 Task: Change the language to Francais.
Action: Mouse moved to (106, 150)
Screenshot: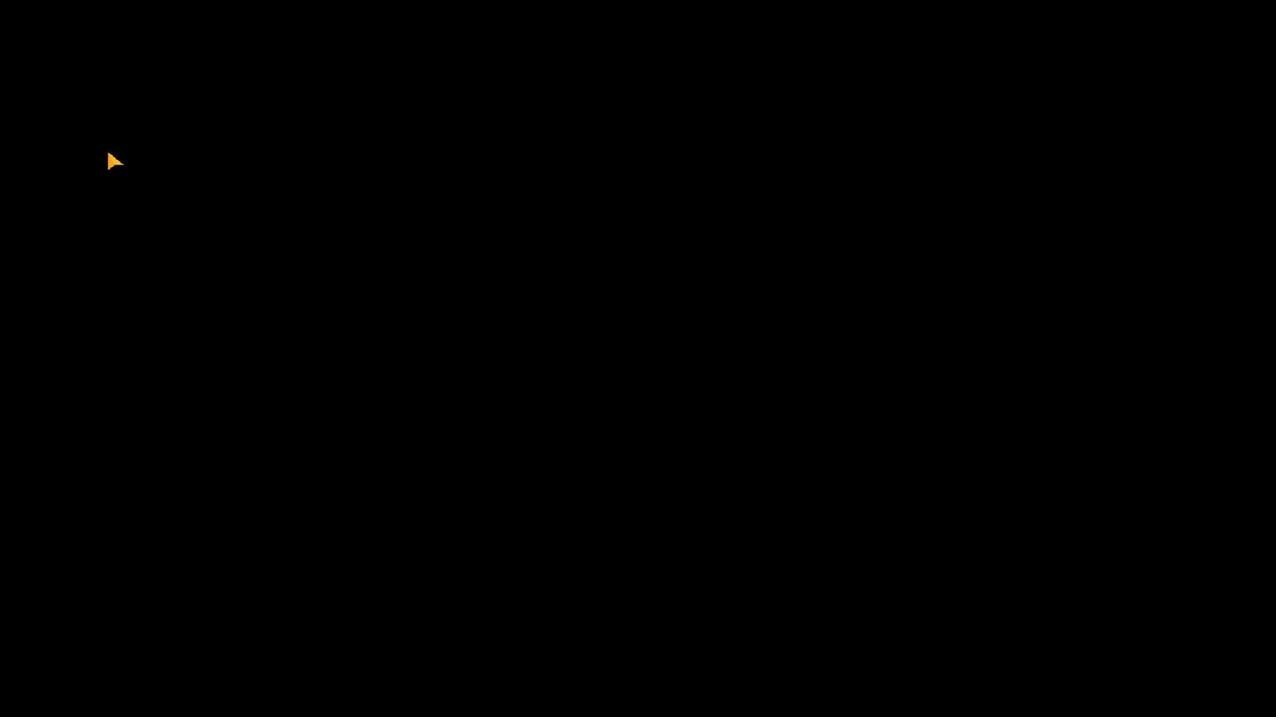 
Action: Mouse pressed left at (106, 150)
Screenshot: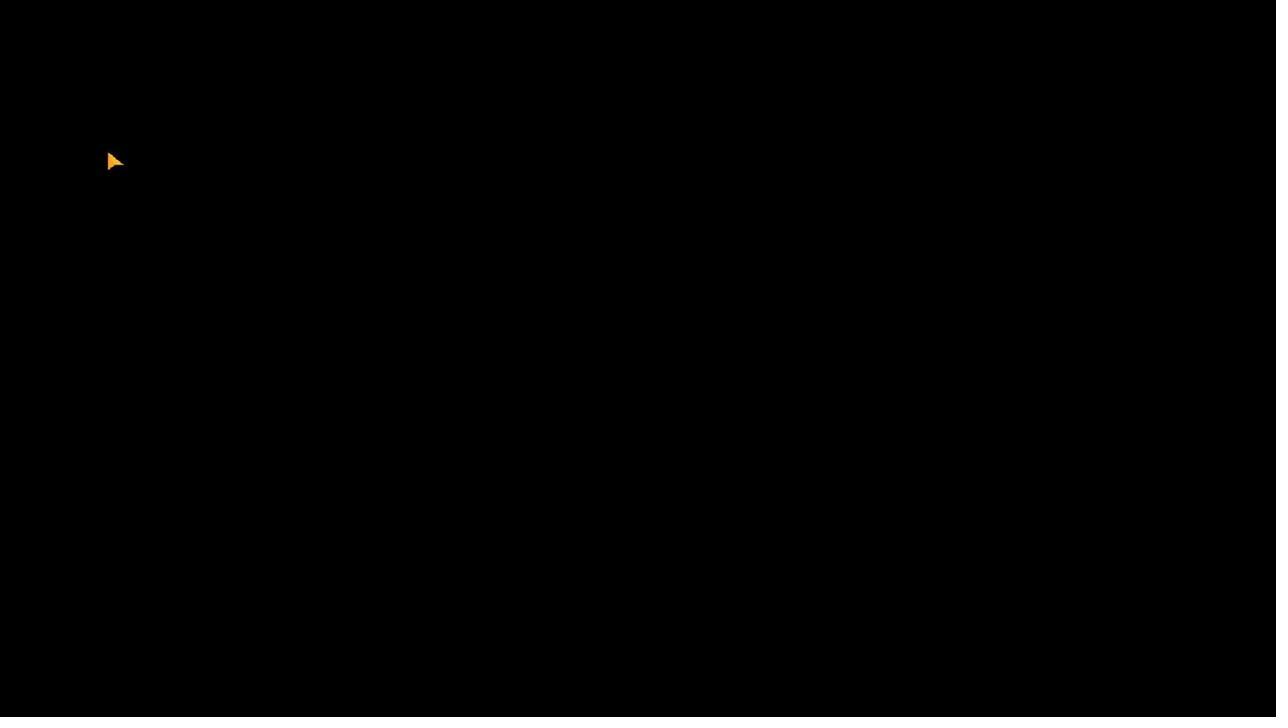 
Action: Mouse moved to (146, 198)
Screenshot: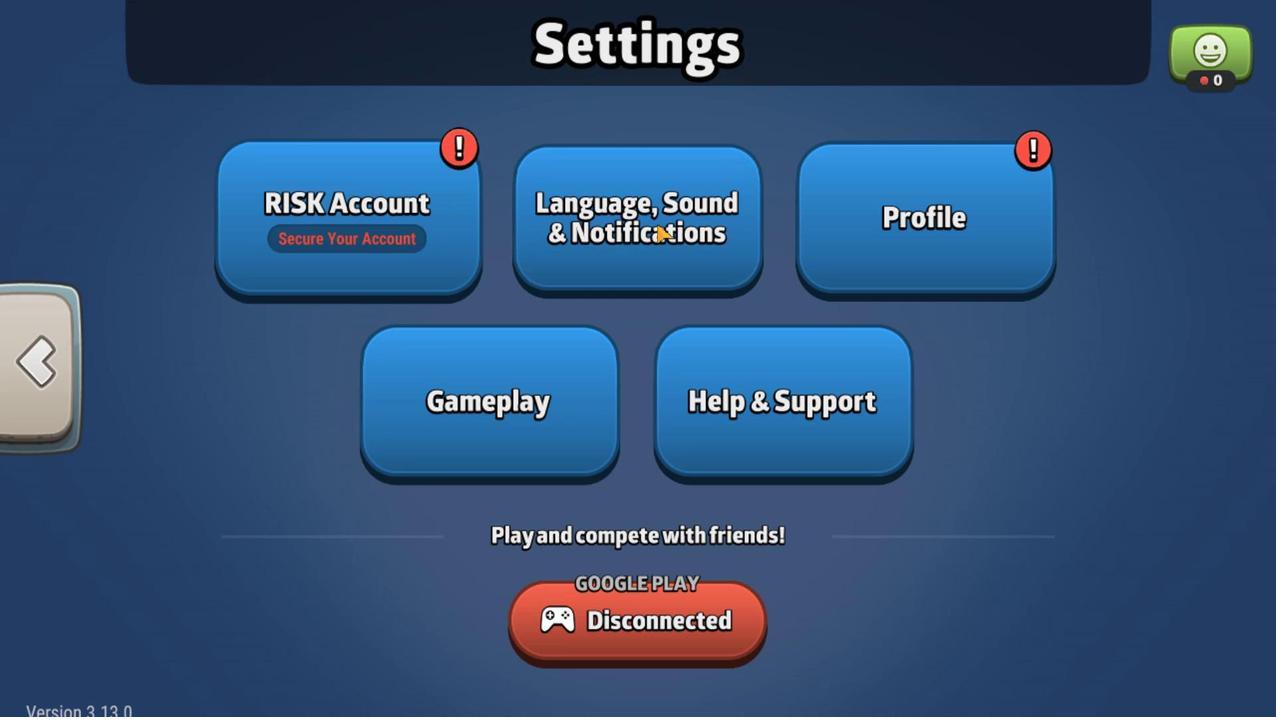 
Action: Mouse pressed left at (146, 198)
Screenshot: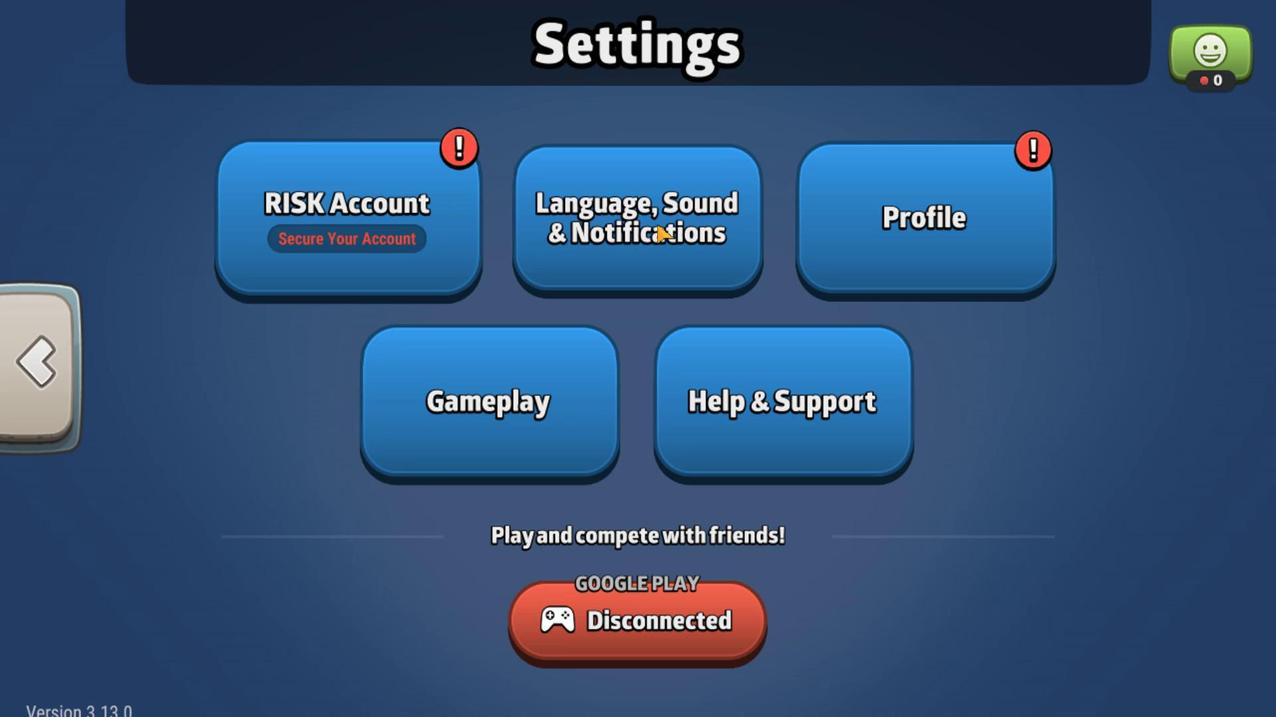 
Action: Mouse moved to (582, 240)
Screenshot: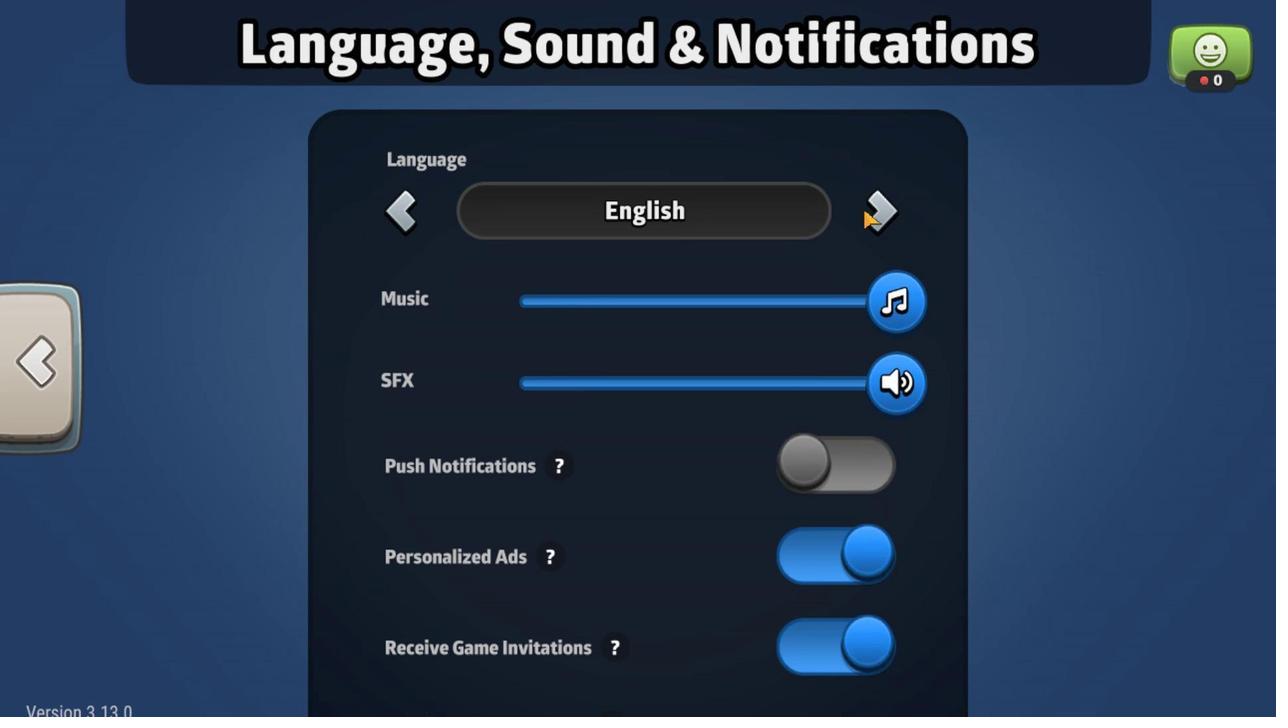 
Action: Mouse pressed left at (582, 240)
Screenshot: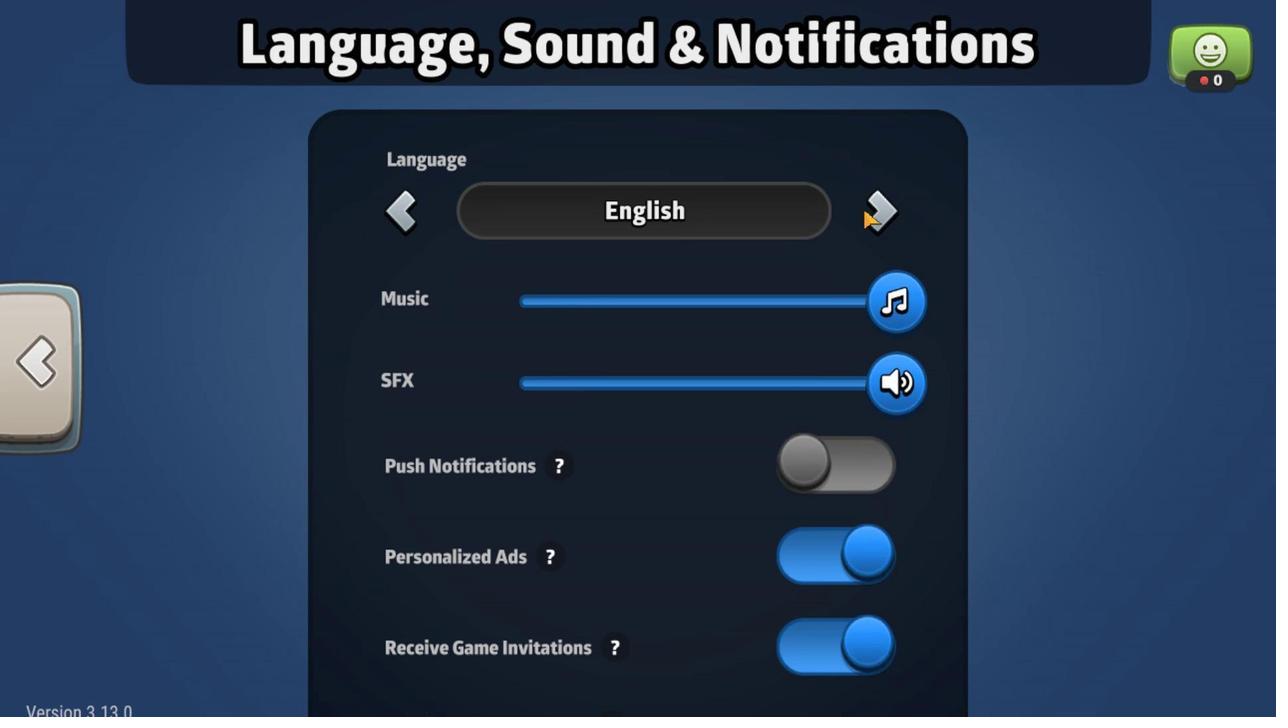 
Action: Mouse moved to (756, 231)
Screenshot: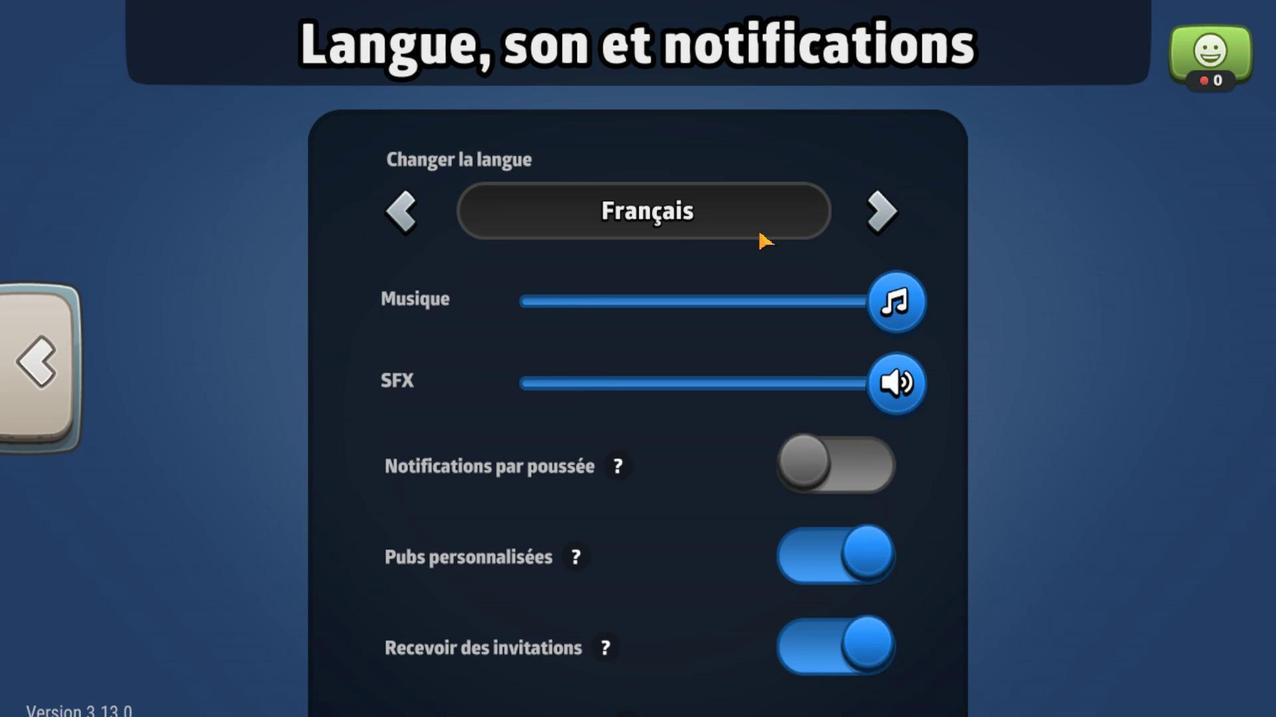 
Action: Mouse pressed left at (756, 231)
Screenshot: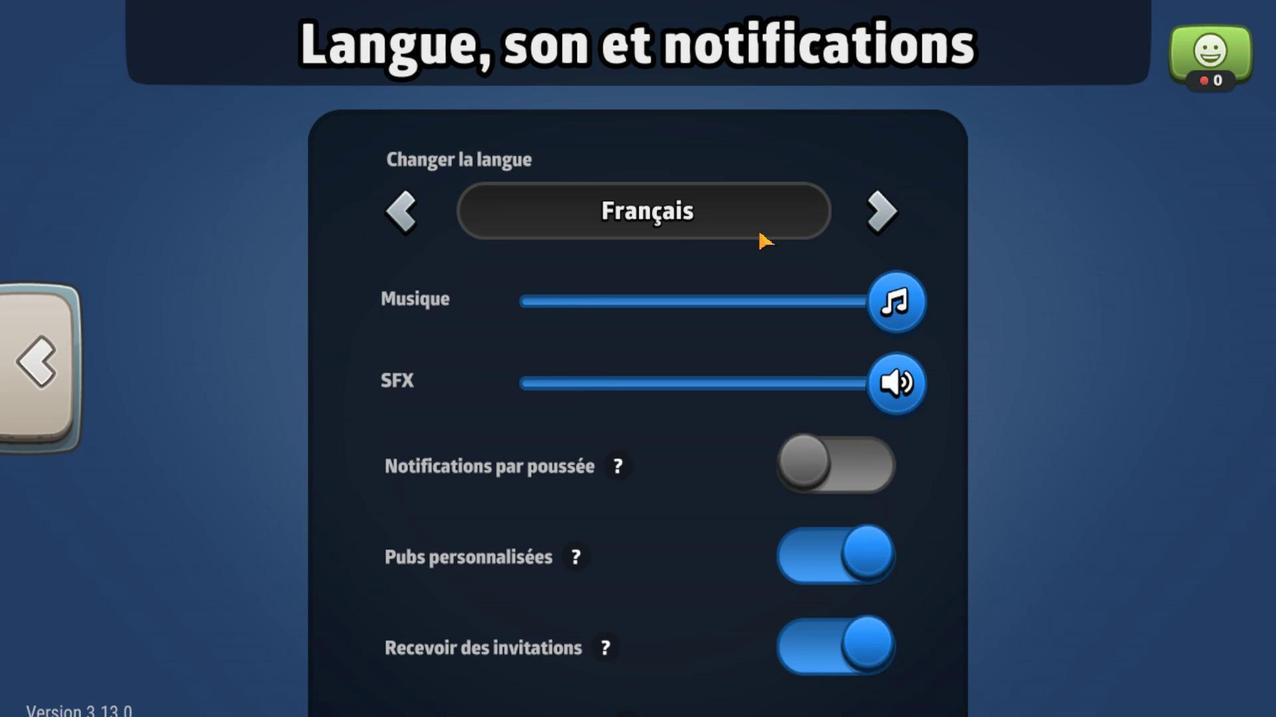 
Action: Mouse moved to (663, 244)
Screenshot: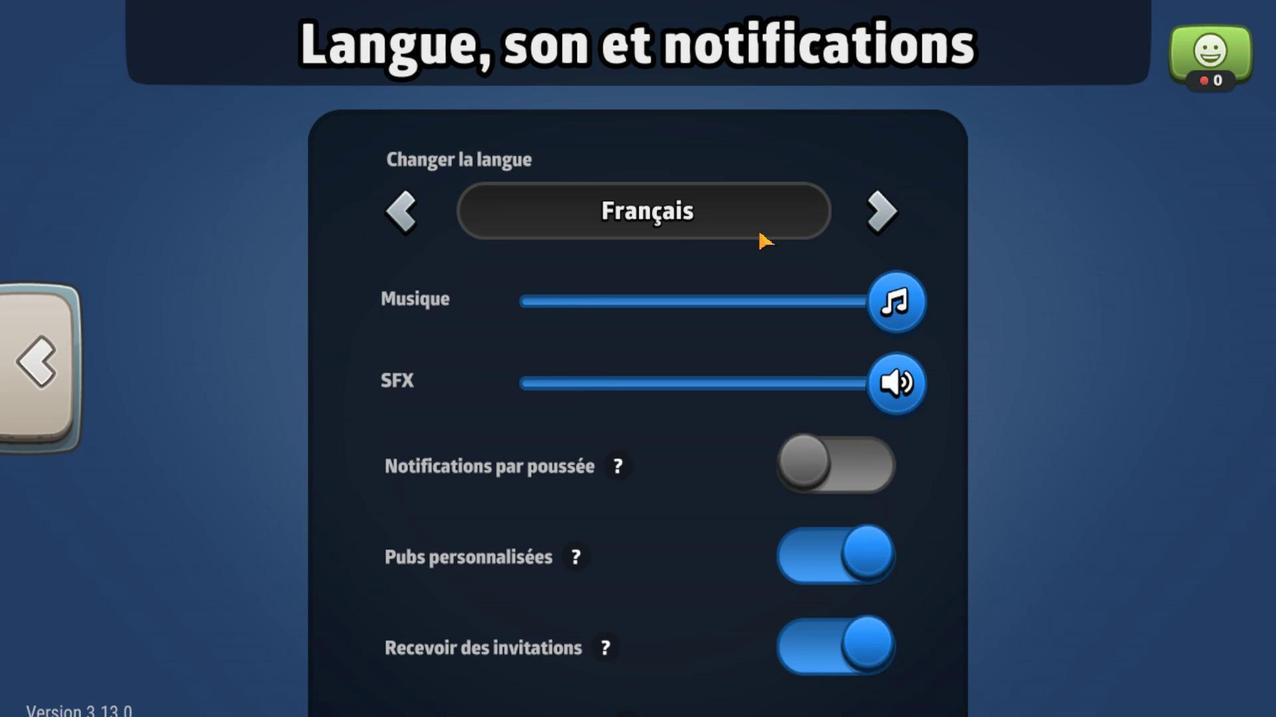 
